 Task: Add the task  Add support for user-generated content and comments to the section Dash Derby in the project VentureTech and add a Due Date to the respective task as 2024/01/23.
Action: Mouse moved to (80, 464)
Screenshot: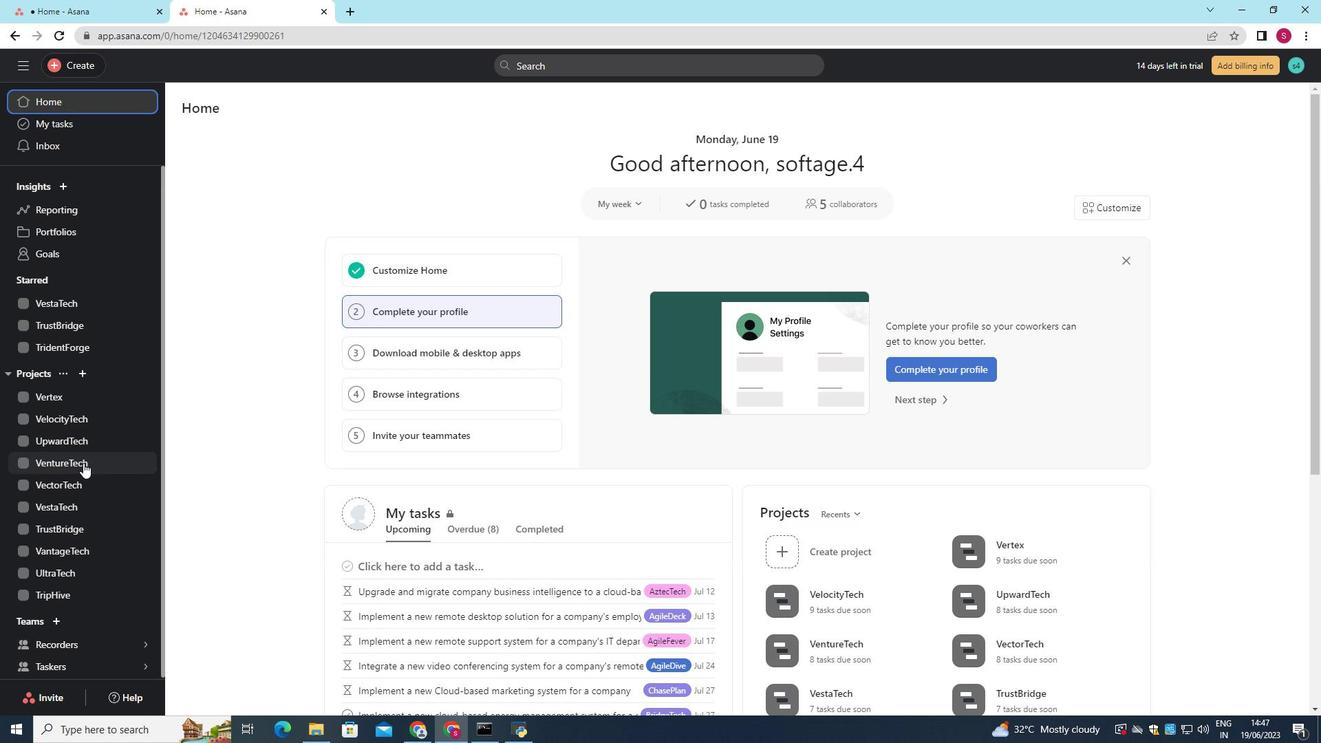 
Action: Mouse pressed left at (80, 464)
Screenshot: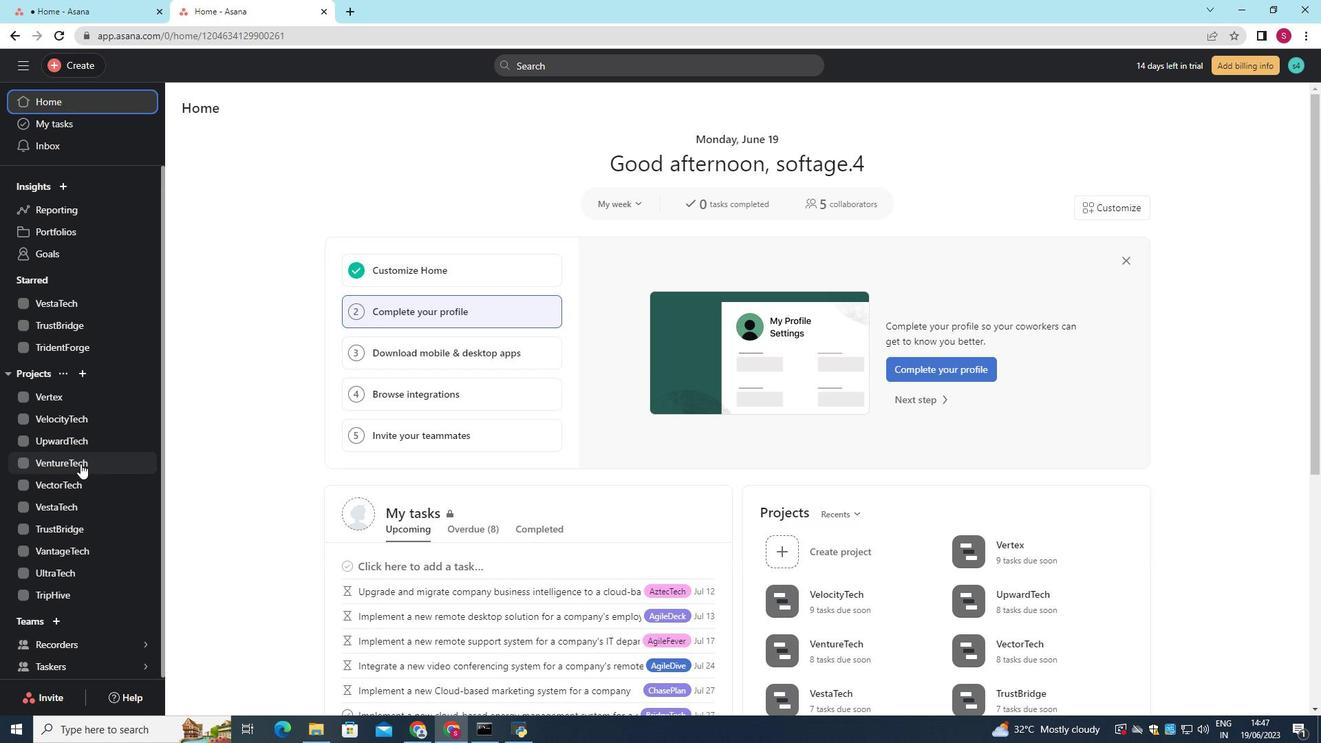 
Action: Mouse moved to (239, 137)
Screenshot: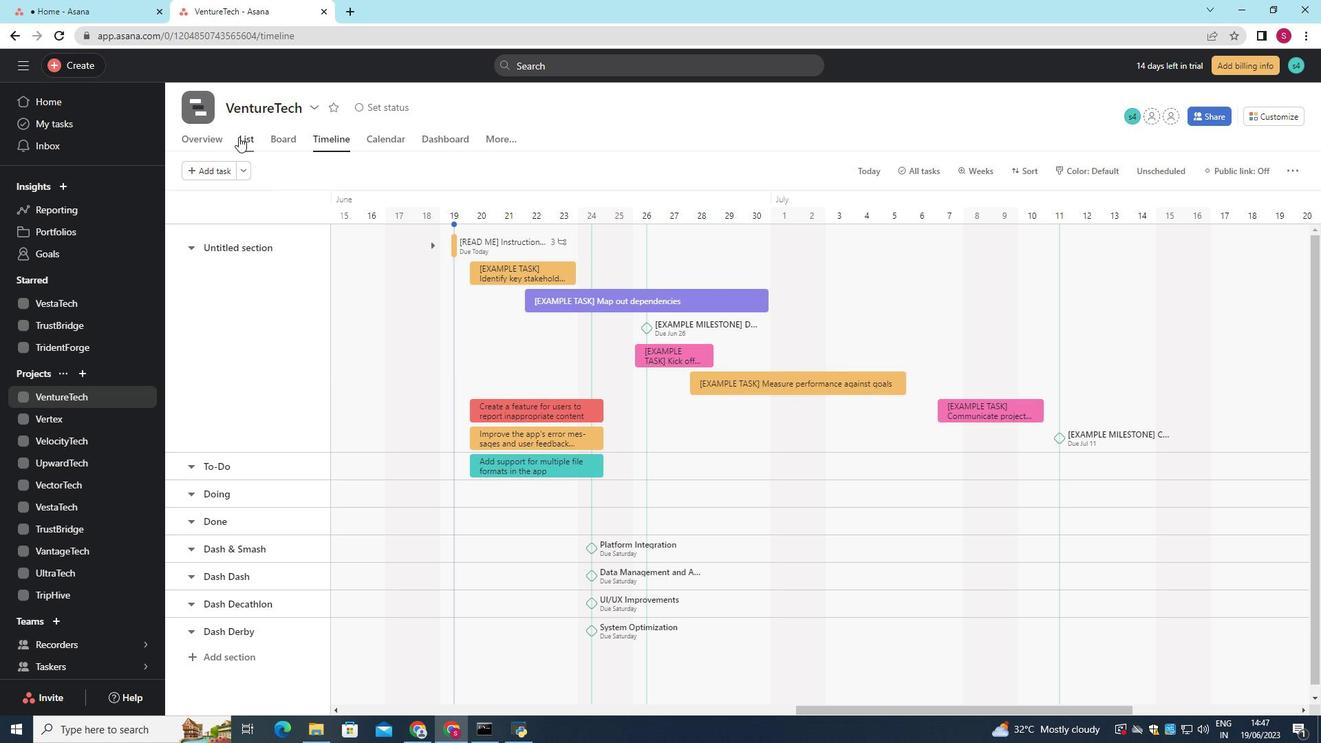 
Action: Mouse pressed left at (239, 137)
Screenshot: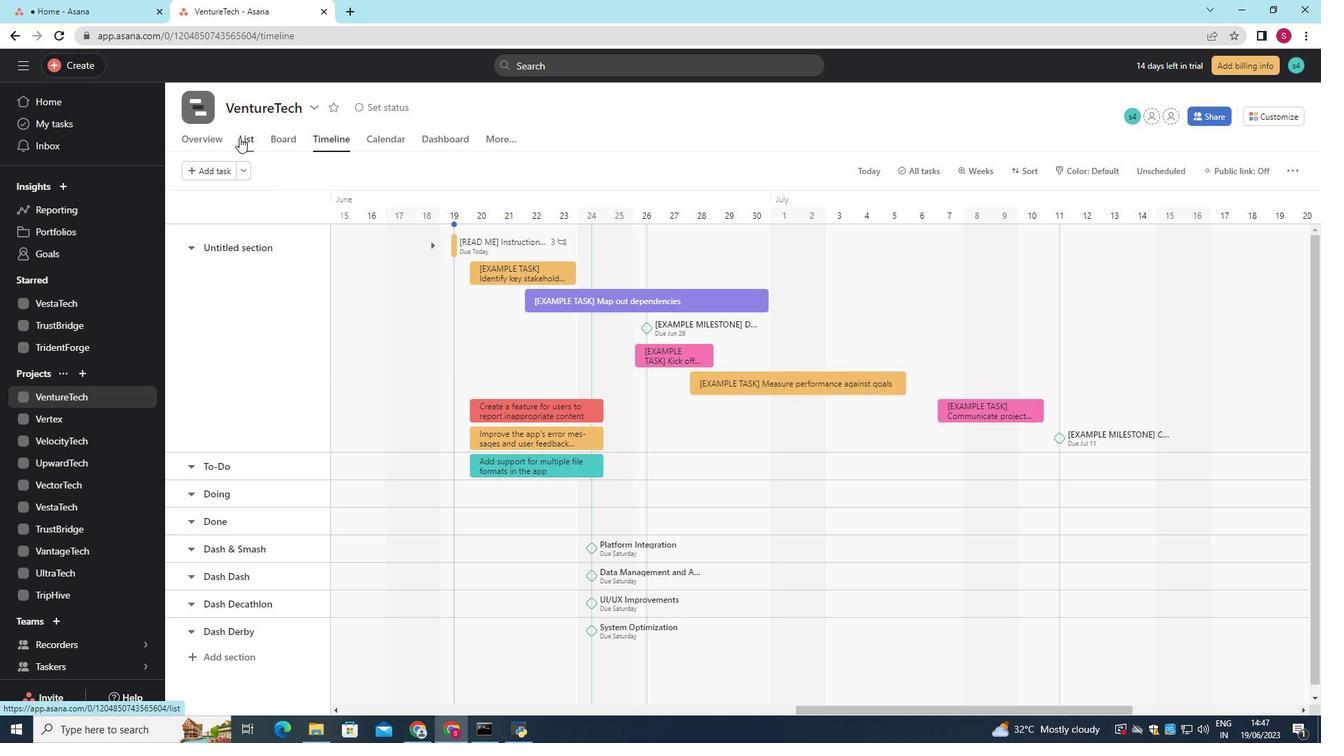 
Action: Mouse moved to (366, 380)
Screenshot: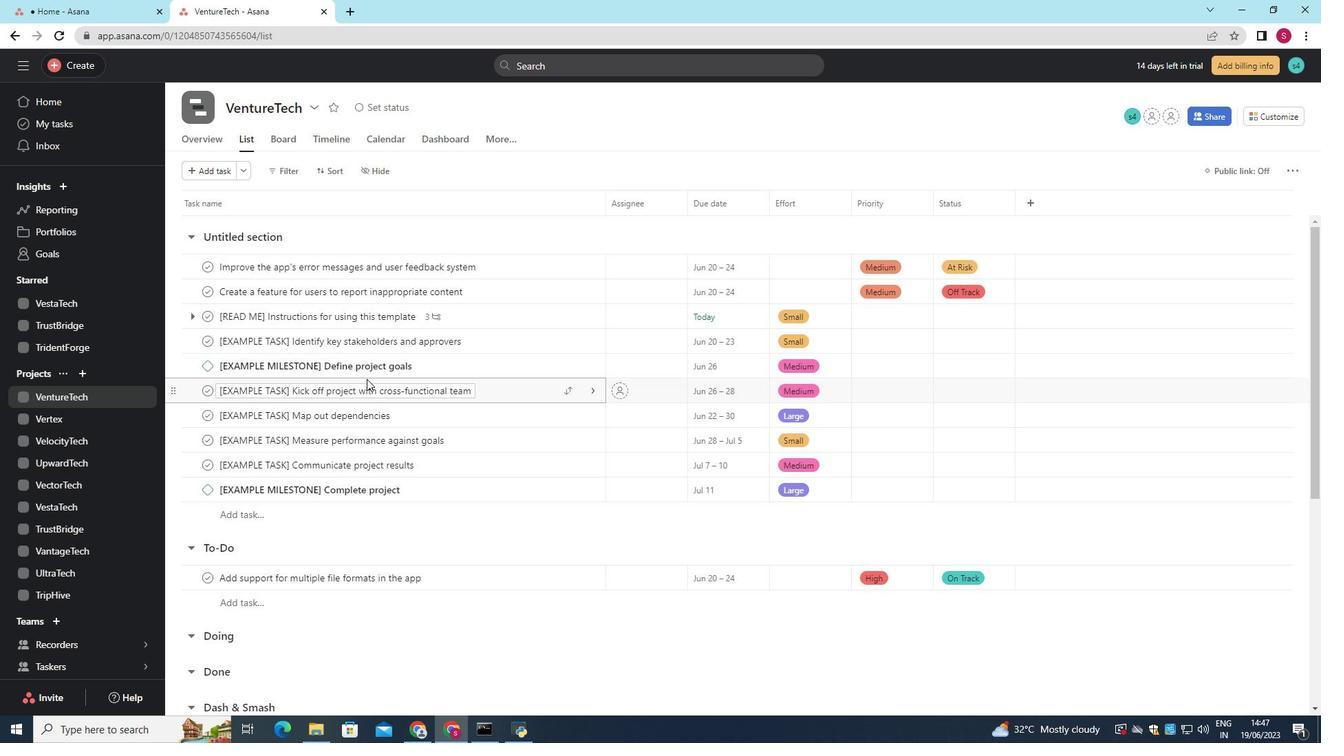
Action: Mouse scrolled (366, 379) with delta (0, 0)
Screenshot: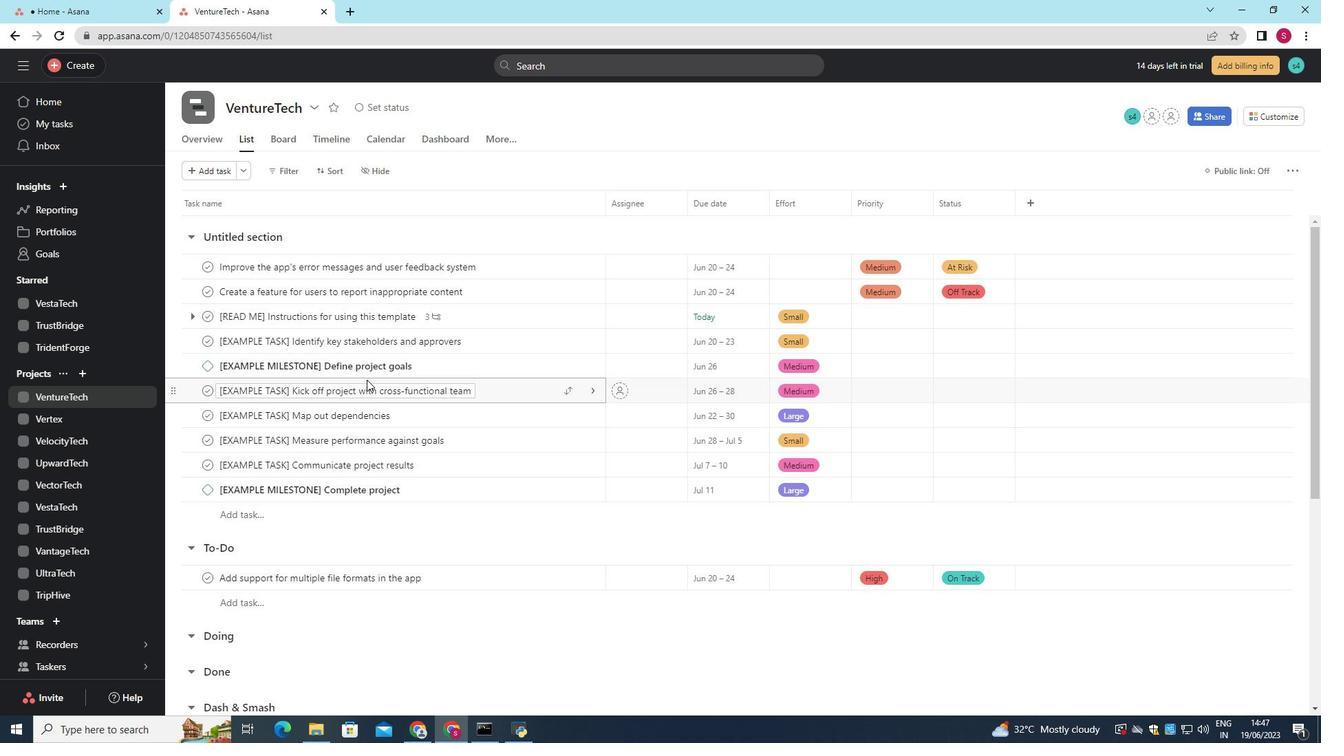 
Action: Mouse scrolled (366, 379) with delta (0, 0)
Screenshot: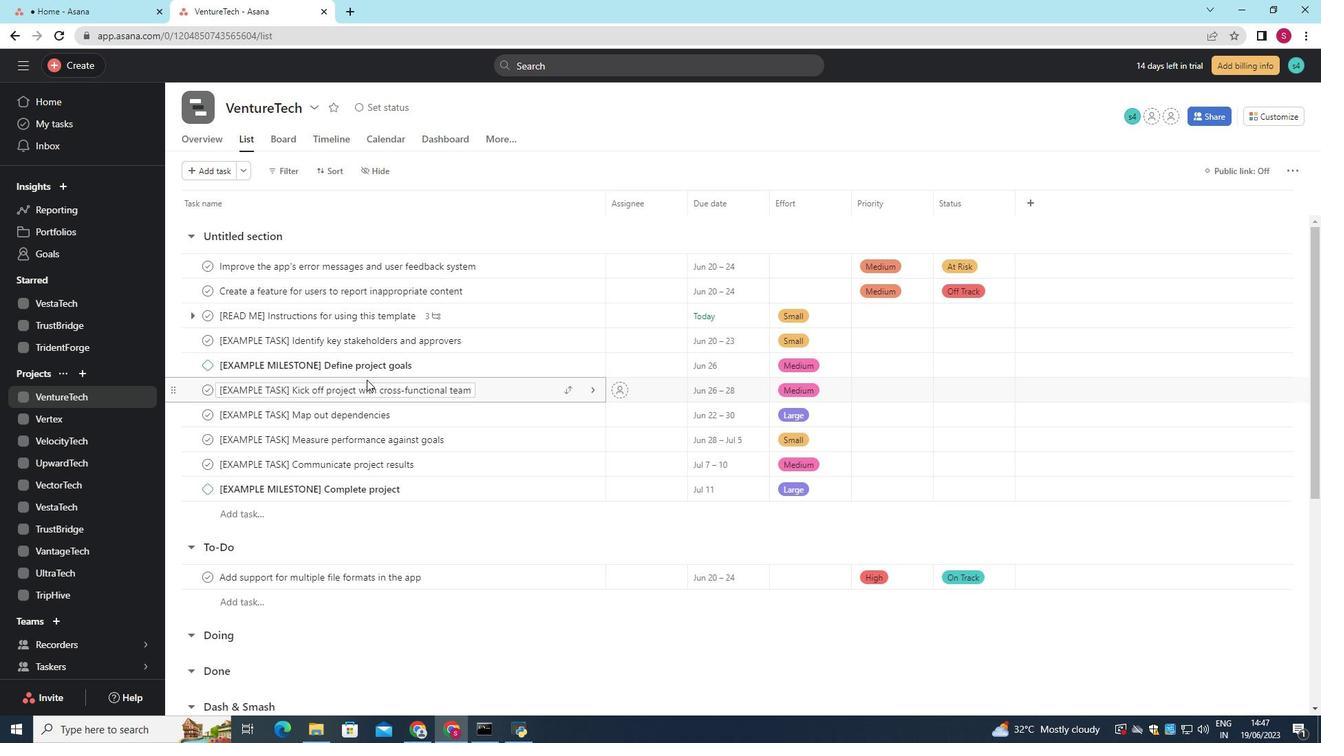 
Action: Mouse scrolled (366, 379) with delta (0, 0)
Screenshot: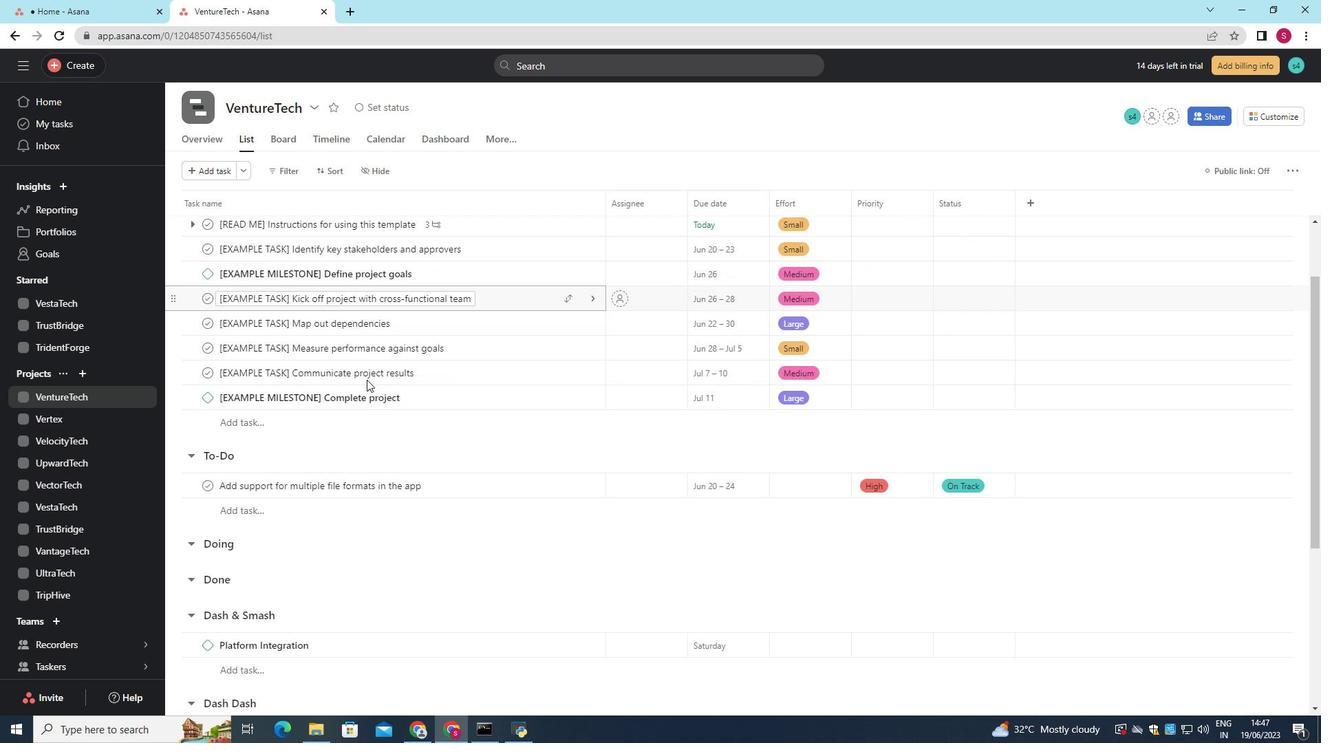 
Action: Mouse scrolled (366, 379) with delta (0, 0)
Screenshot: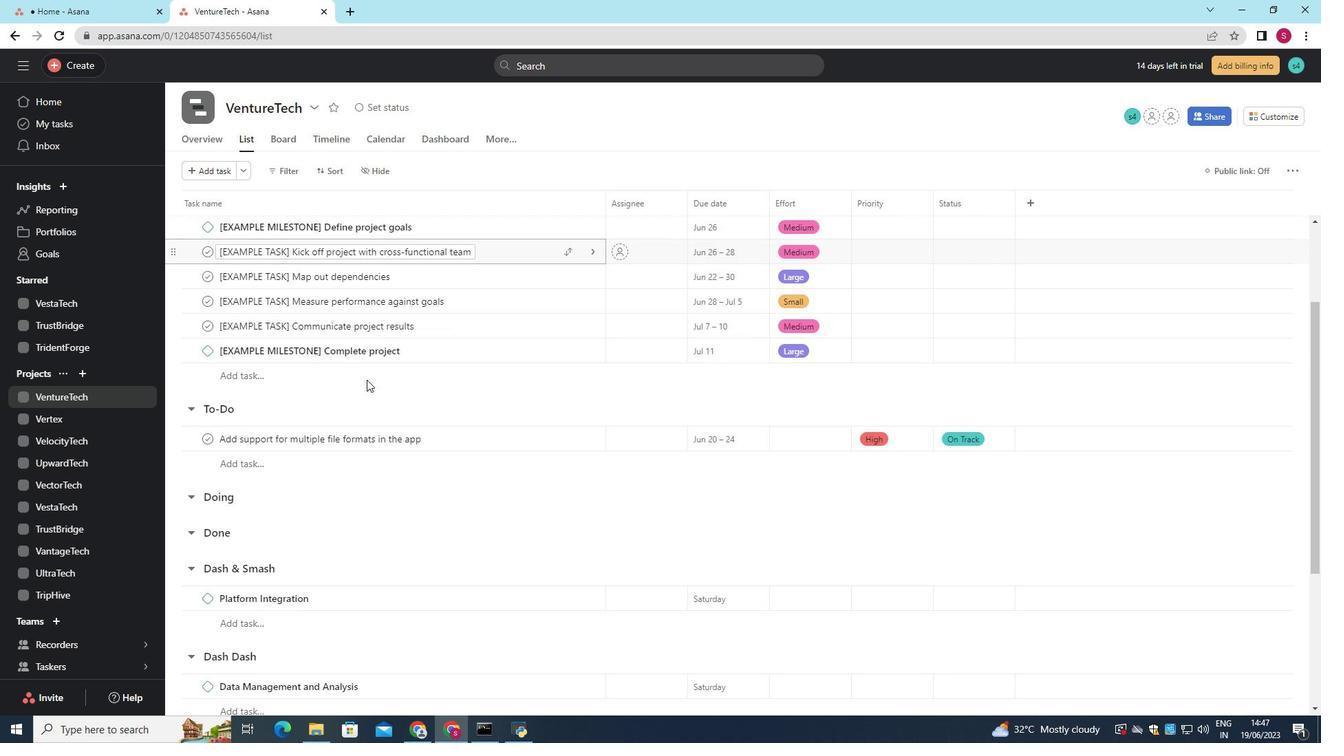 
Action: Mouse scrolled (366, 379) with delta (0, 0)
Screenshot: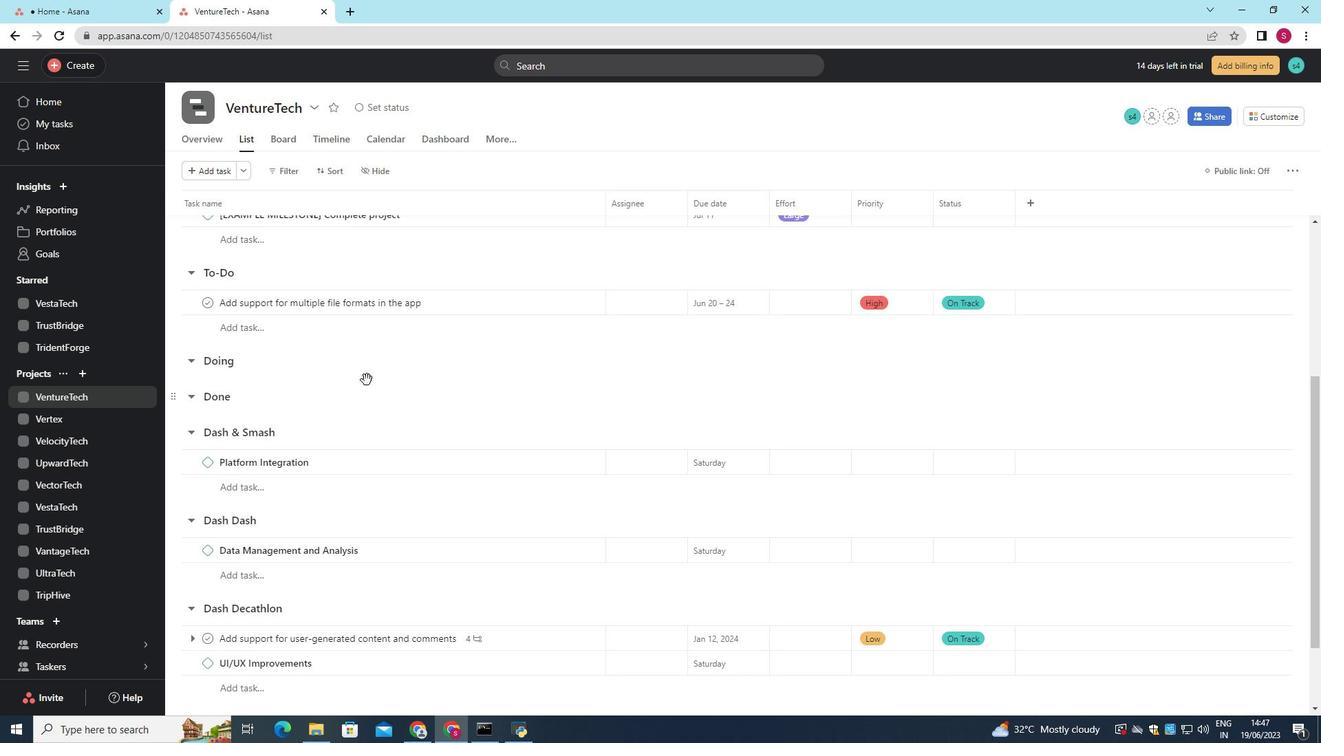 
Action: Mouse scrolled (366, 379) with delta (0, 0)
Screenshot: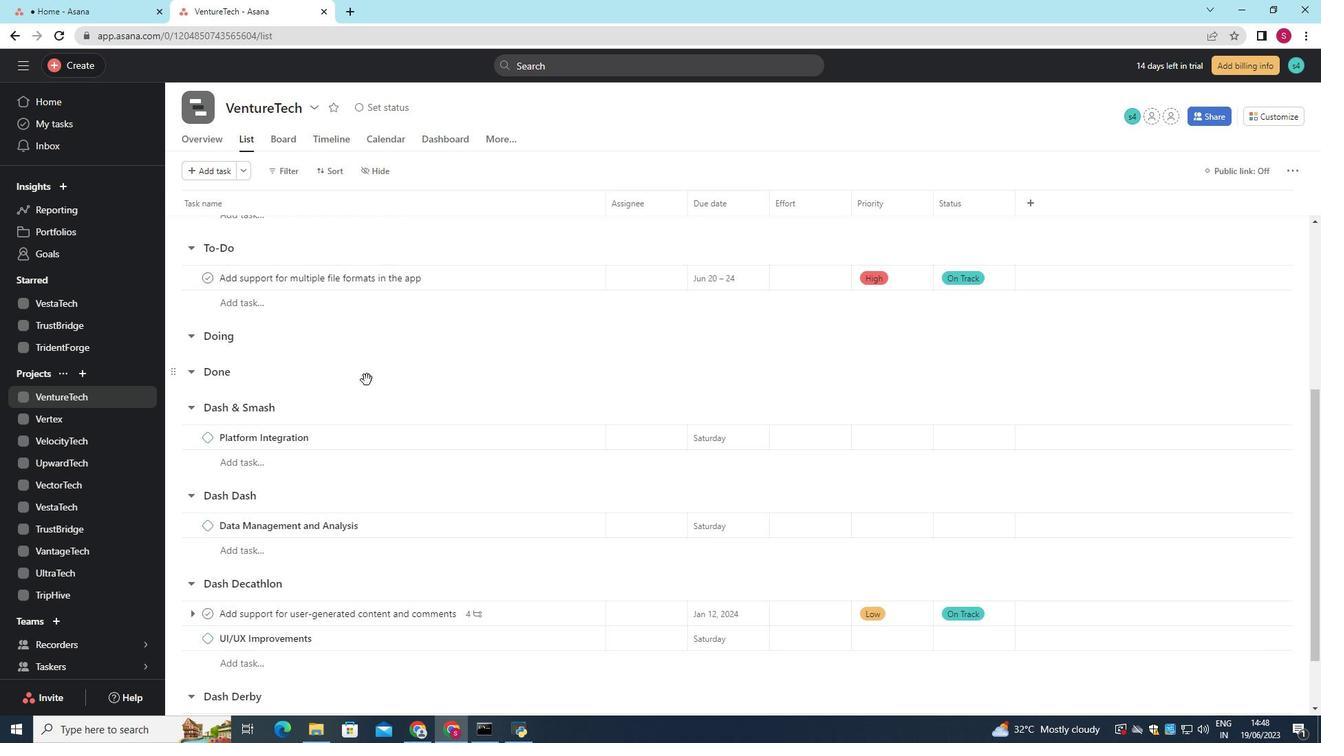 
Action: Mouse scrolled (366, 379) with delta (0, 0)
Screenshot: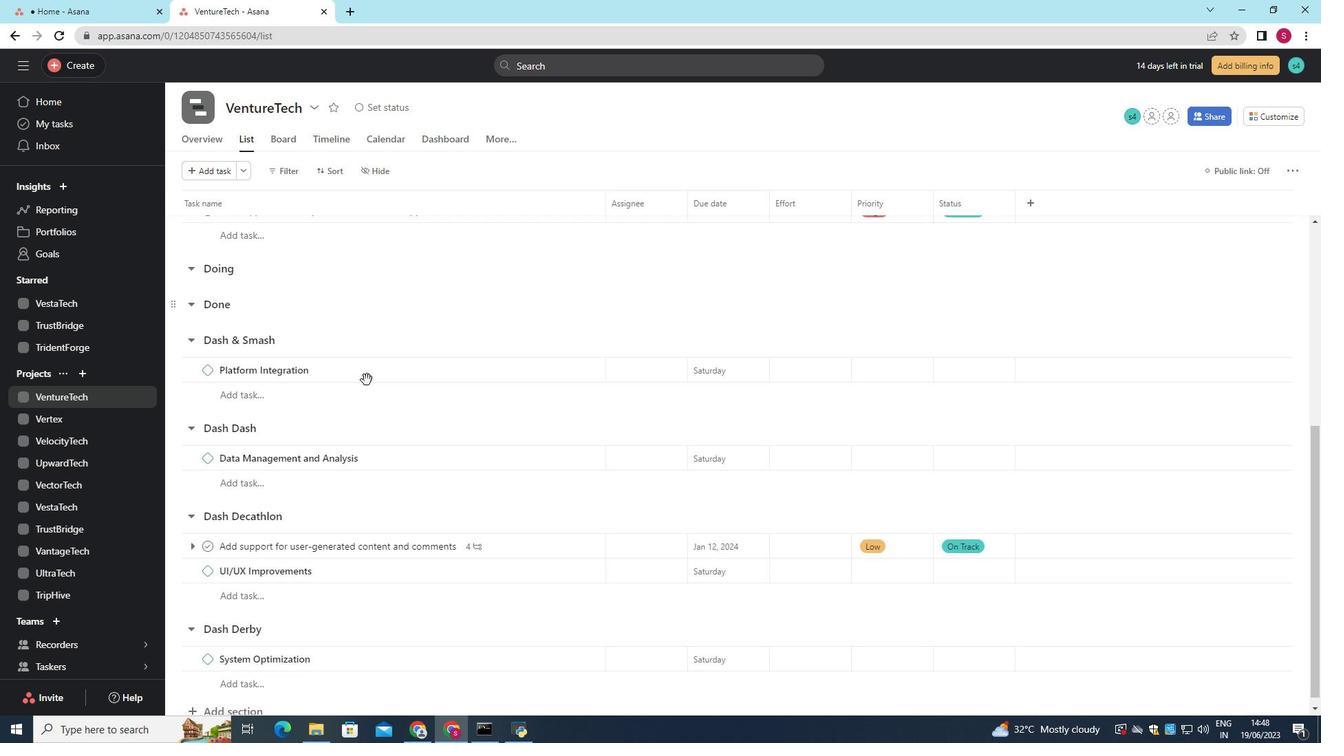
Action: Mouse moved to (567, 536)
Screenshot: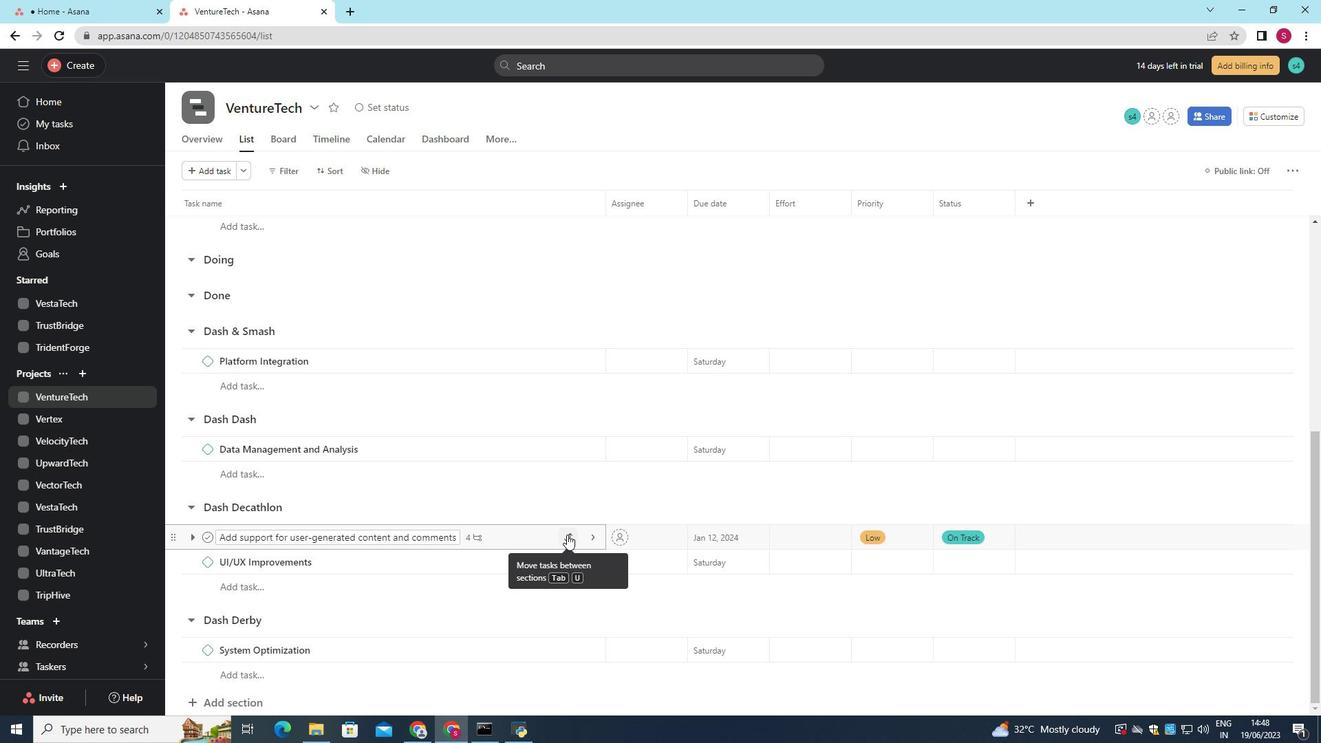 
Action: Mouse pressed left at (567, 536)
Screenshot: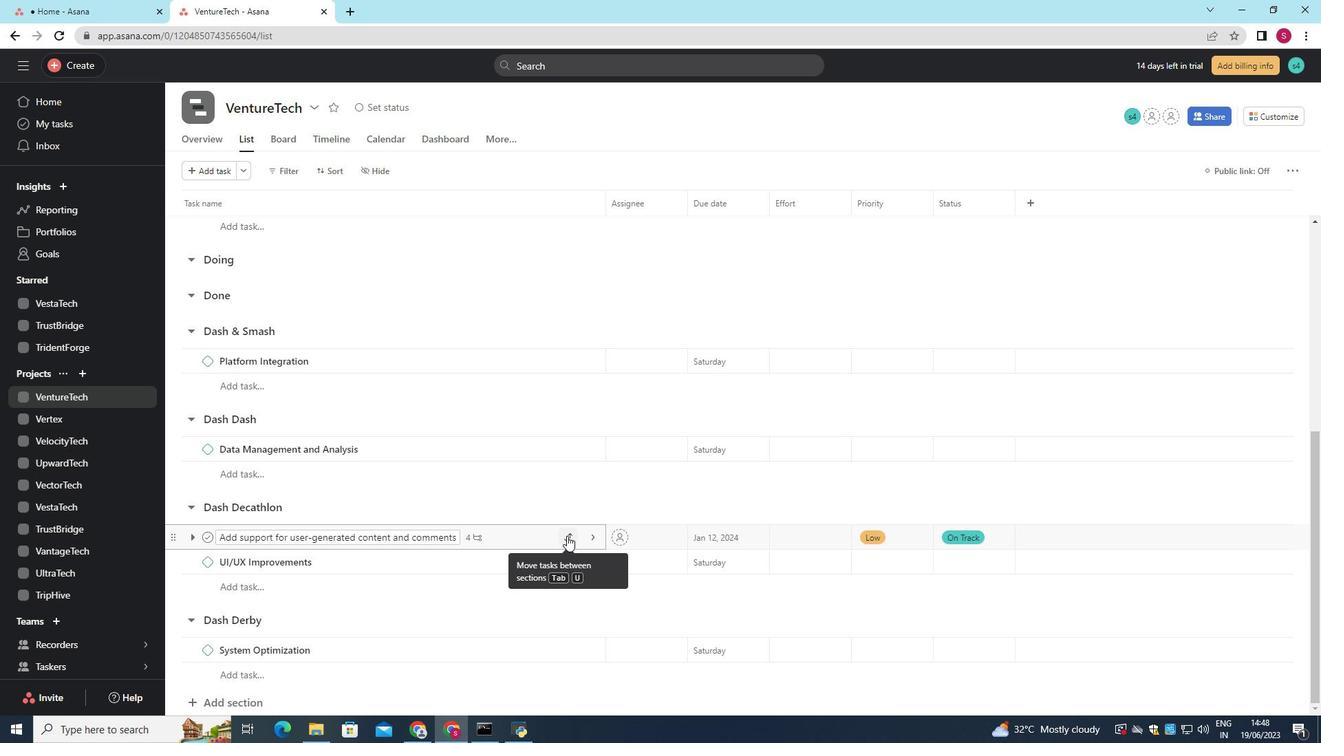 
Action: Mouse moved to (524, 511)
Screenshot: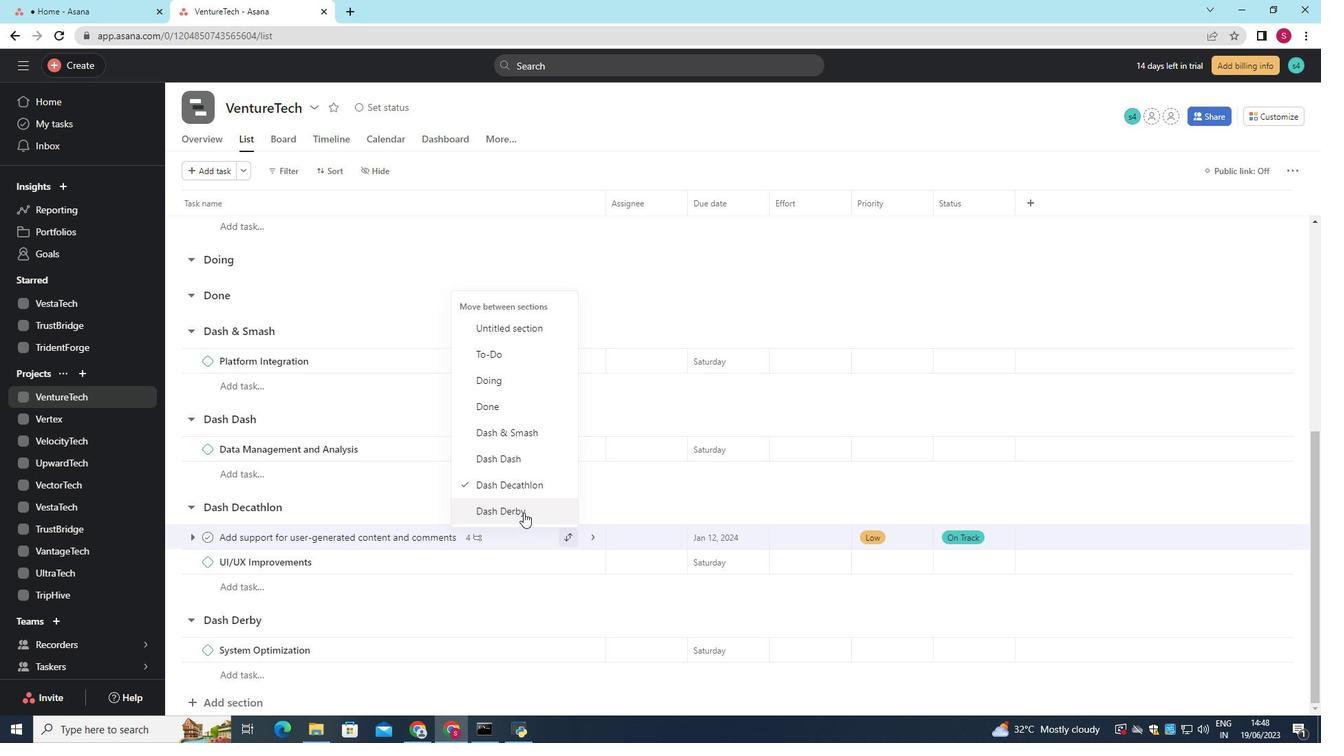 
Action: Mouse pressed left at (524, 511)
Screenshot: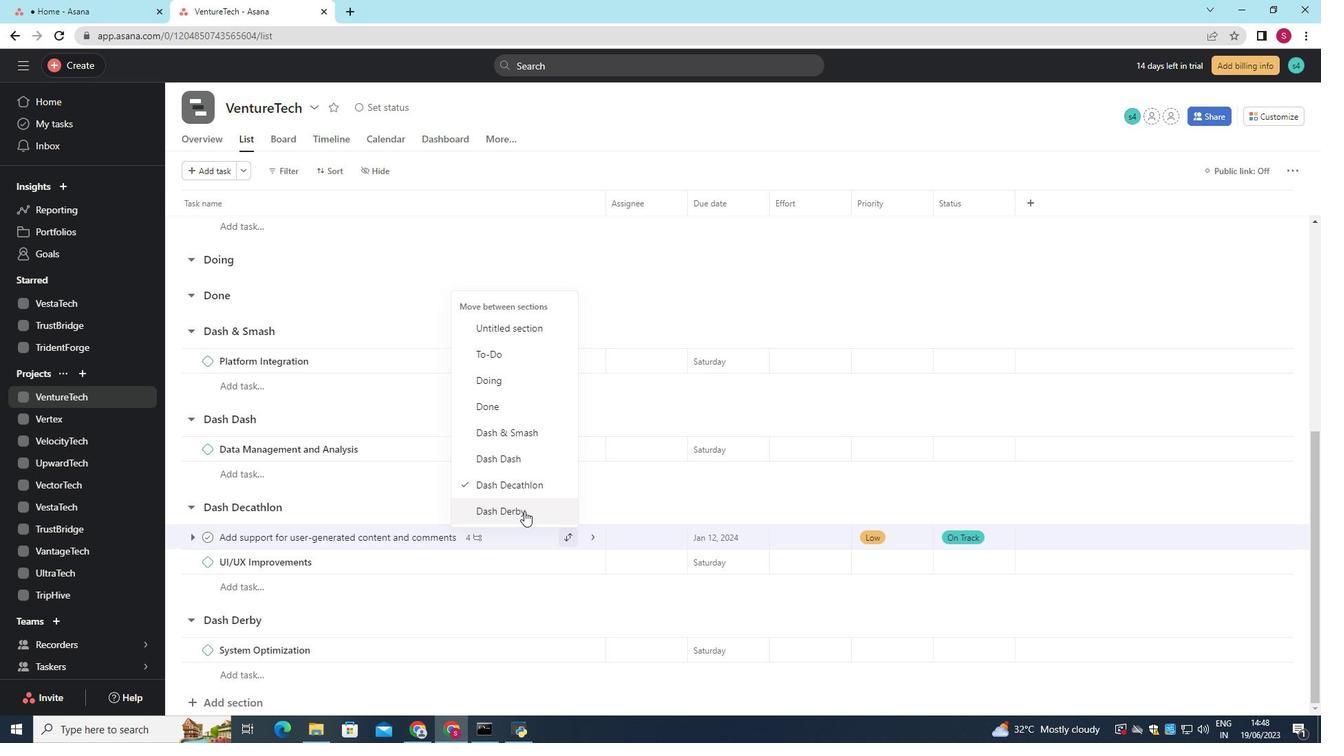 
Action: Mouse moved to (576, 548)
Screenshot: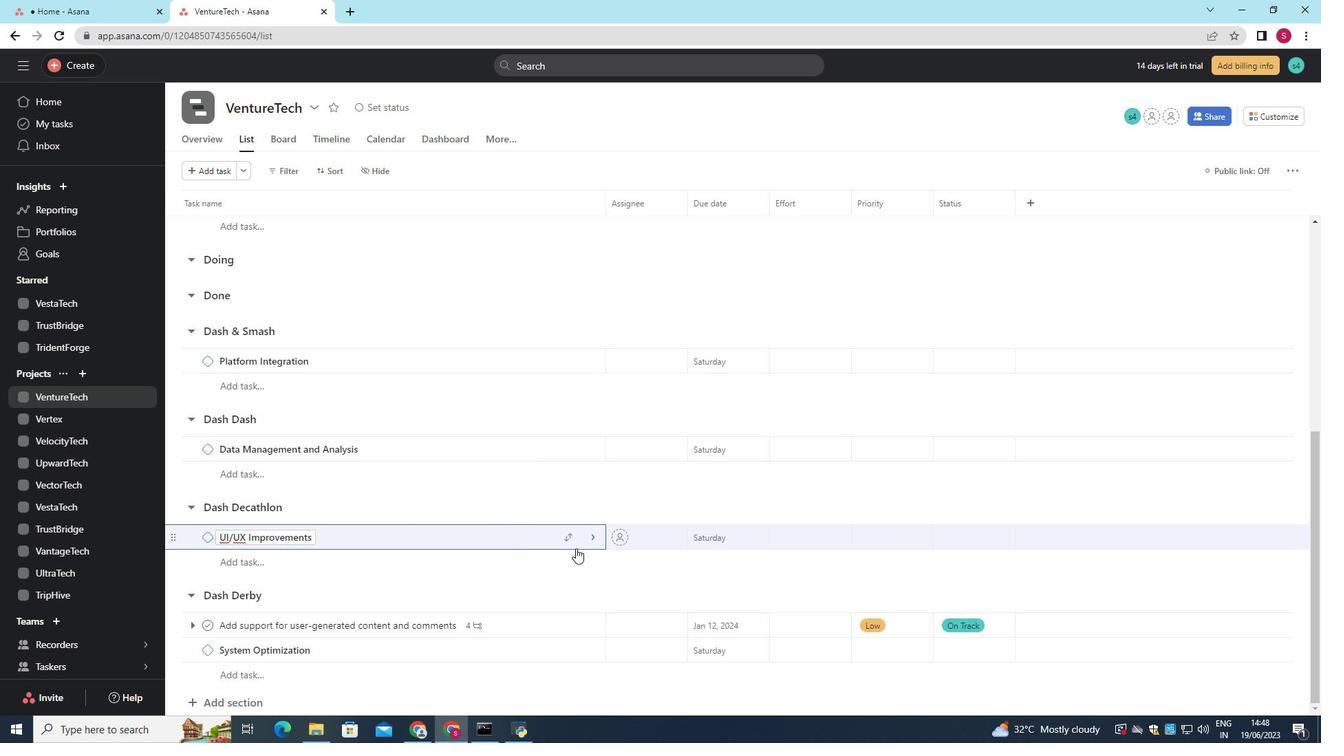 
Action: Mouse scrolled (576, 547) with delta (0, 0)
Screenshot: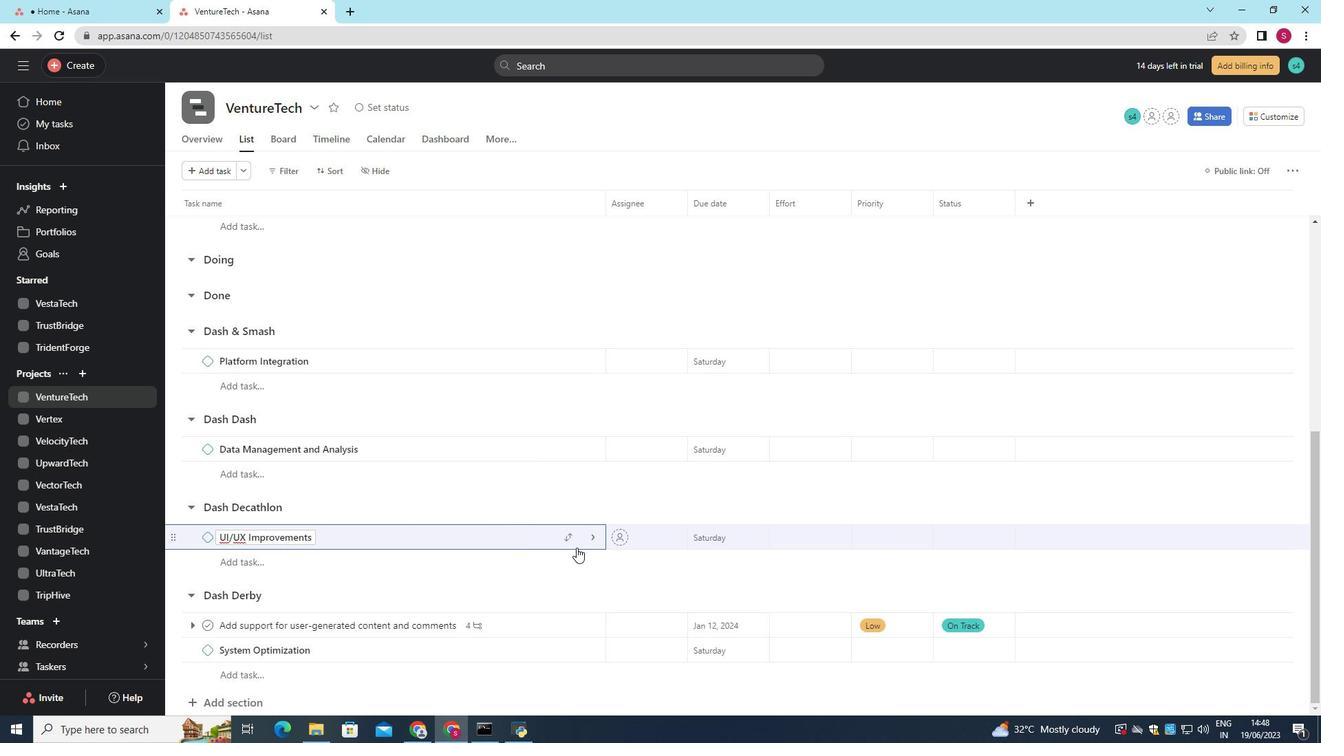 
Action: Mouse scrolled (576, 547) with delta (0, 0)
Screenshot: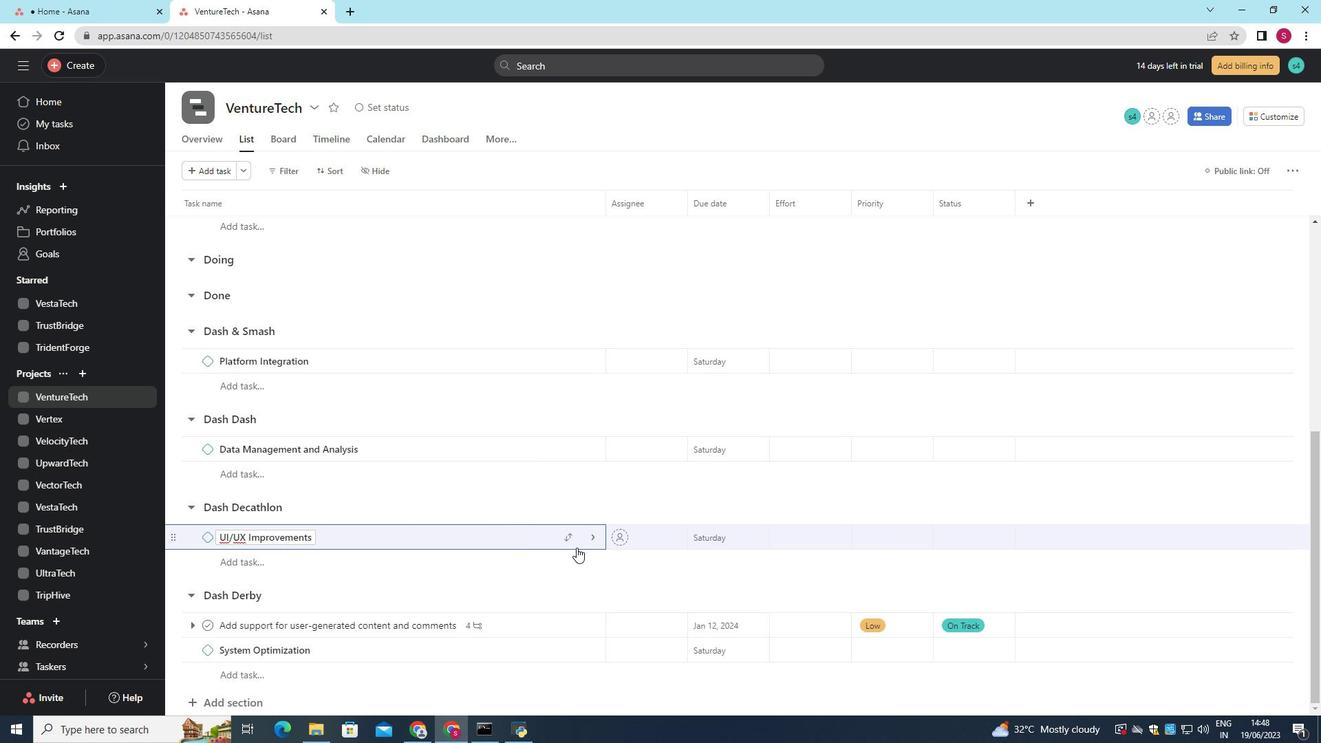 
Action: Mouse scrolled (576, 547) with delta (0, 0)
Screenshot: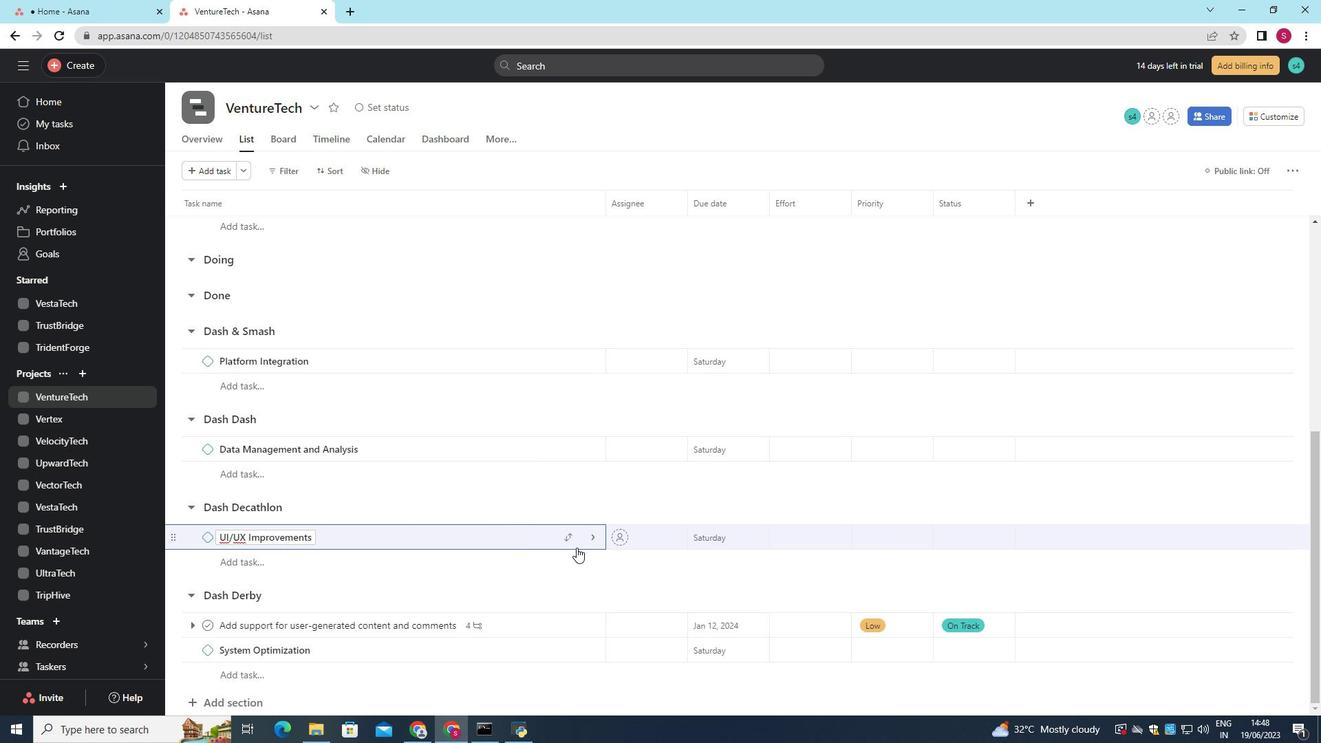 
Action: Mouse moved to (756, 623)
Screenshot: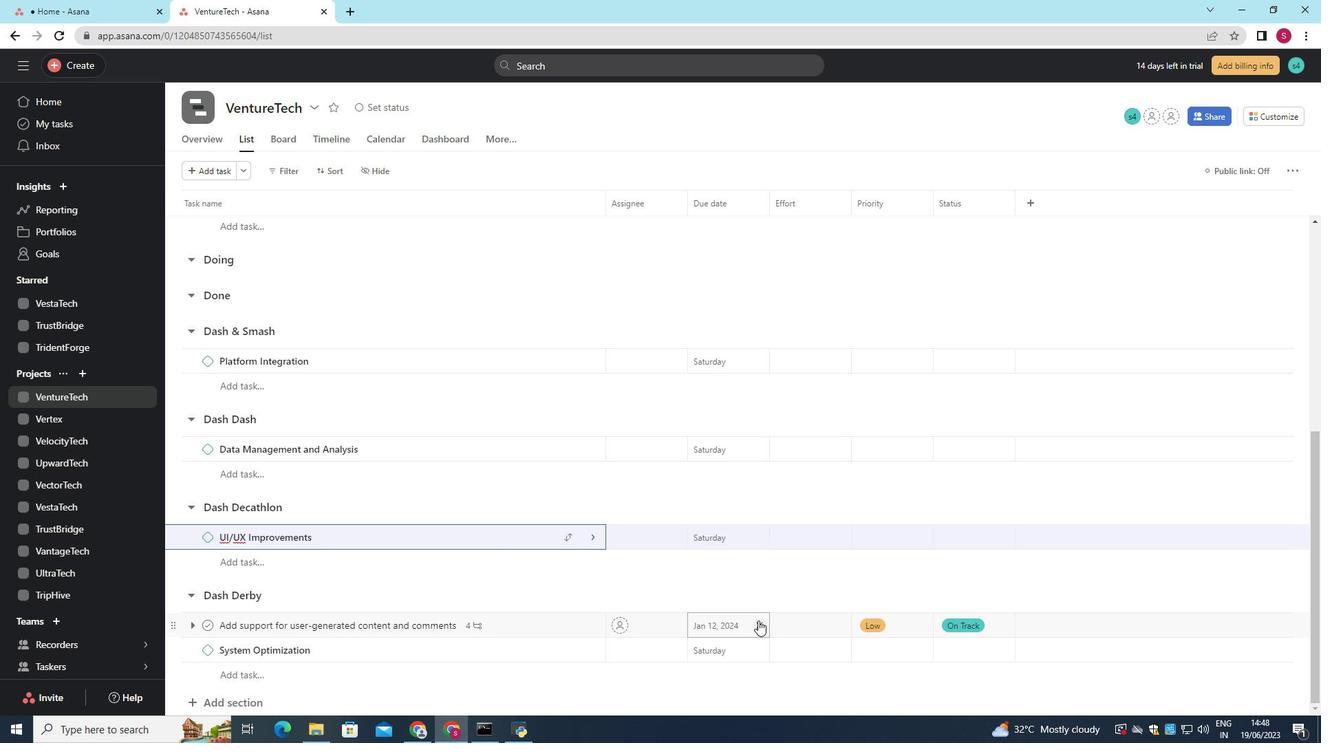 
Action: Mouse pressed left at (756, 623)
Screenshot: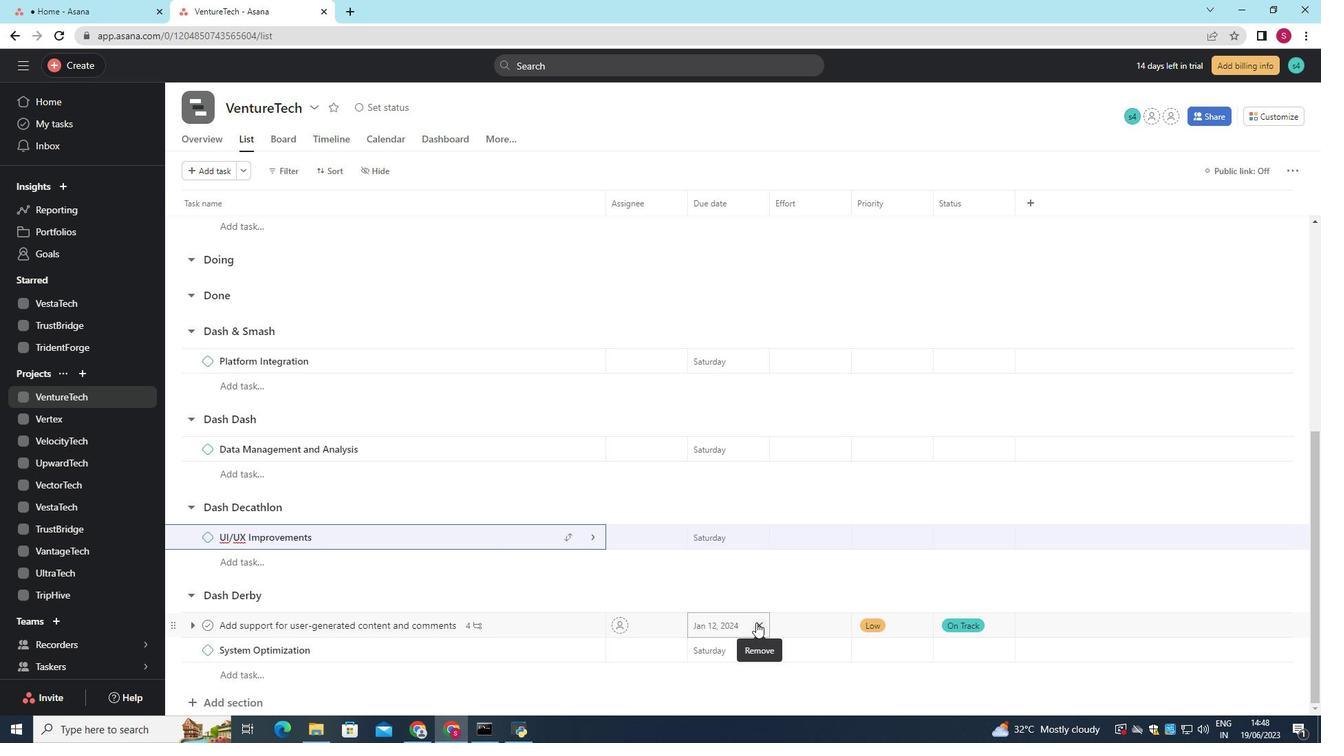 
Action: Mouse moved to (705, 625)
Screenshot: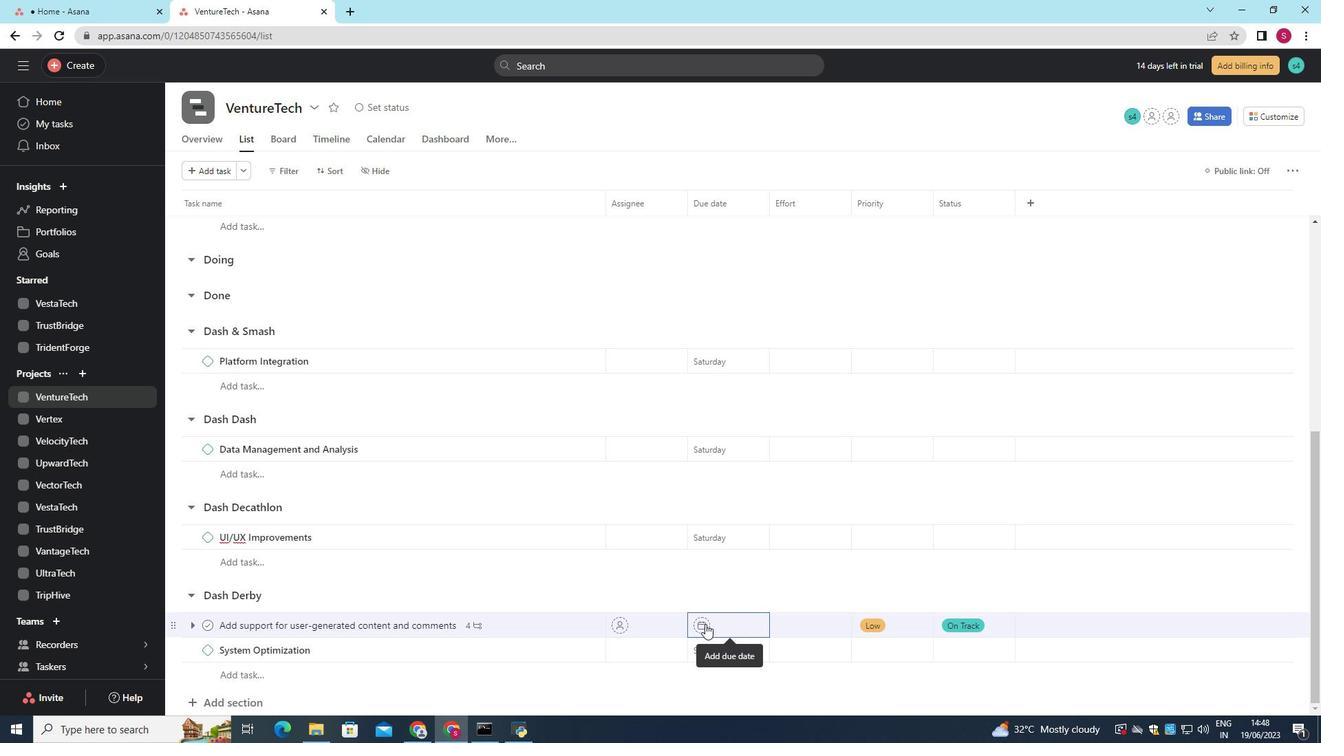 
Action: Mouse pressed left at (705, 625)
Screenshot: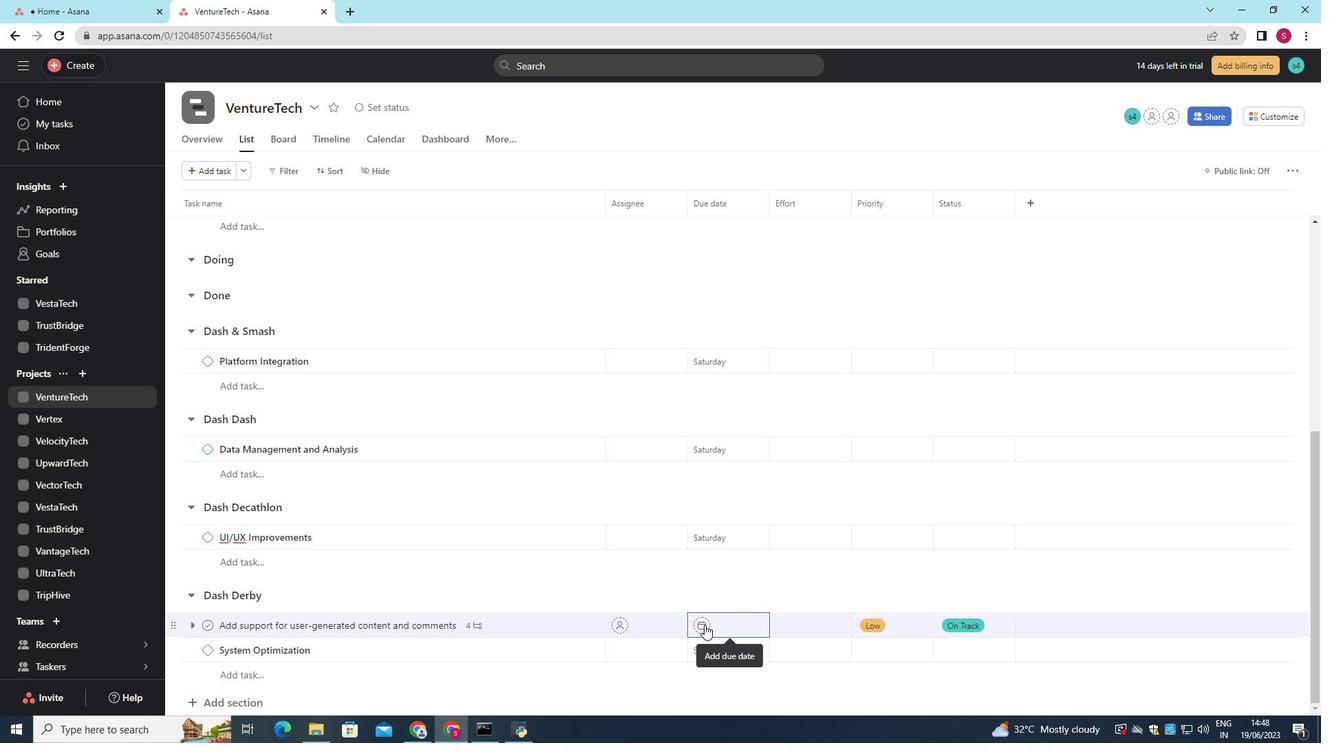 
Action: Mouse moved to (682, 623)
Screenshot: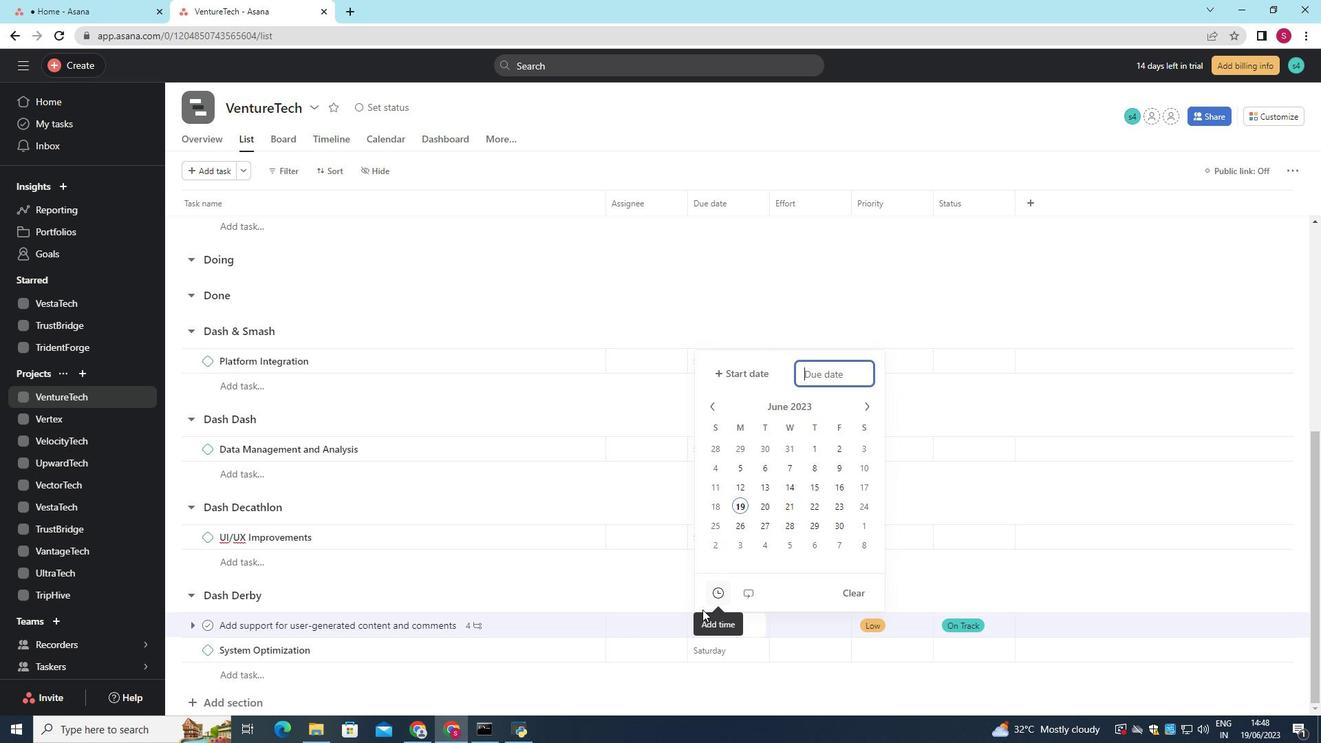 
Action: Key pressed 2024/01/23<Key.enter>
Screenshot: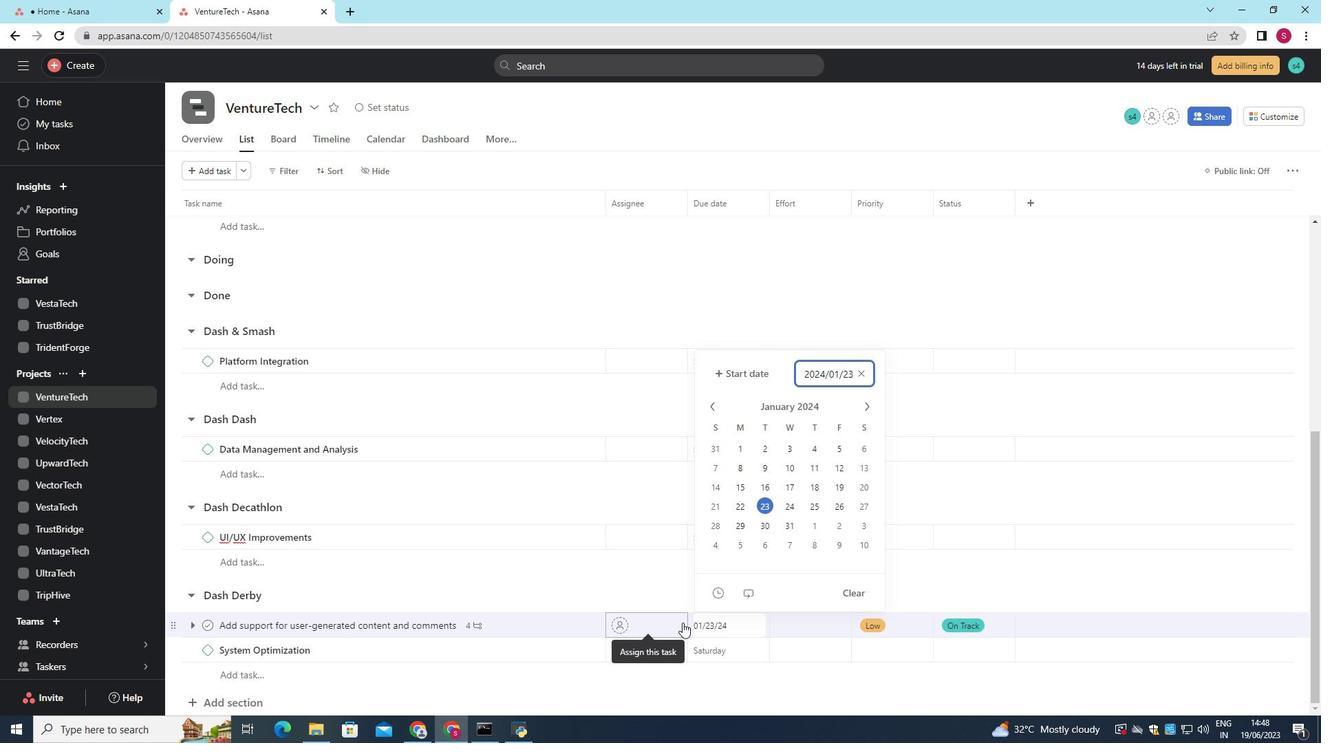 
